Task: Create New Customer with Customer Name: Kirbys Steakhouse, Billing Address Line1: 2427 August Lane, Billing Address Line2:  Shreveport, Billing Address Line3:  Louisiana 71101
Action: Mouse moved to (165, 35)
Screenshot: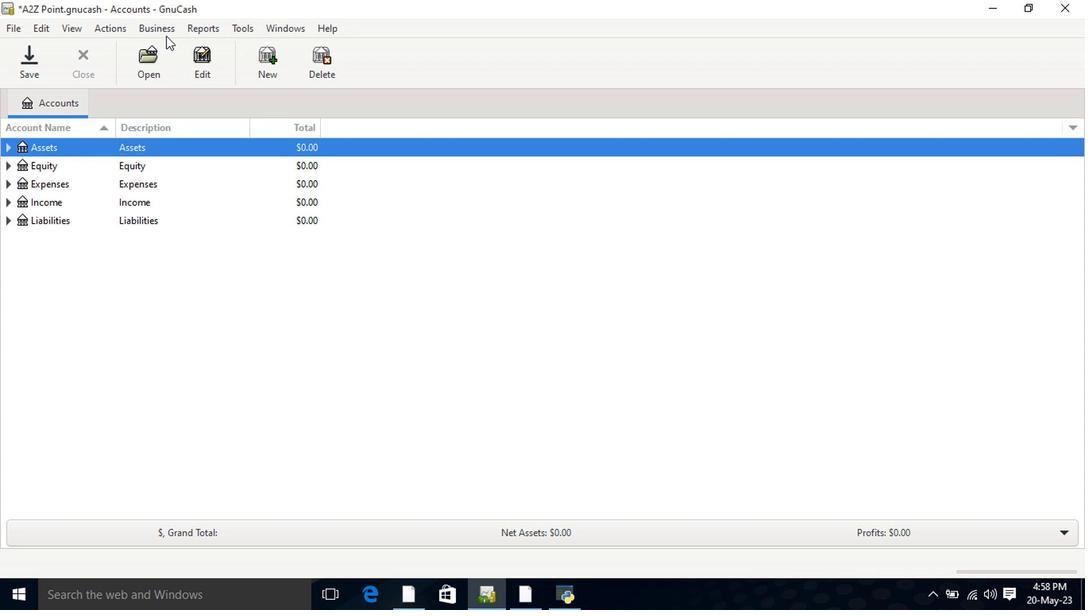
Action: Mouse pressed left at (165, 35)
Screenshot: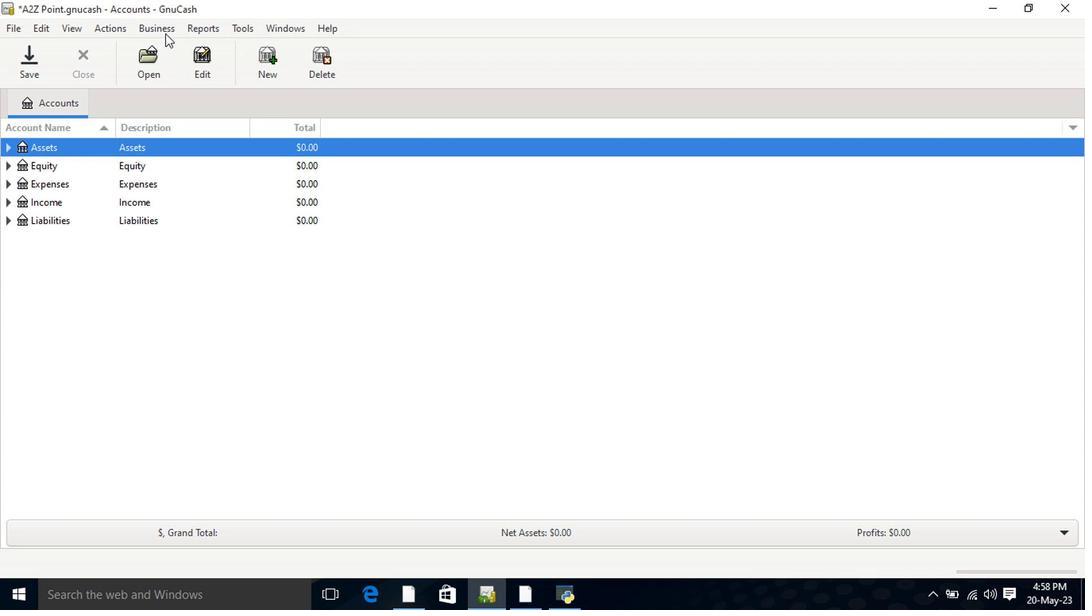 
Action: Mouse moved to (322, 68)
Screenshot: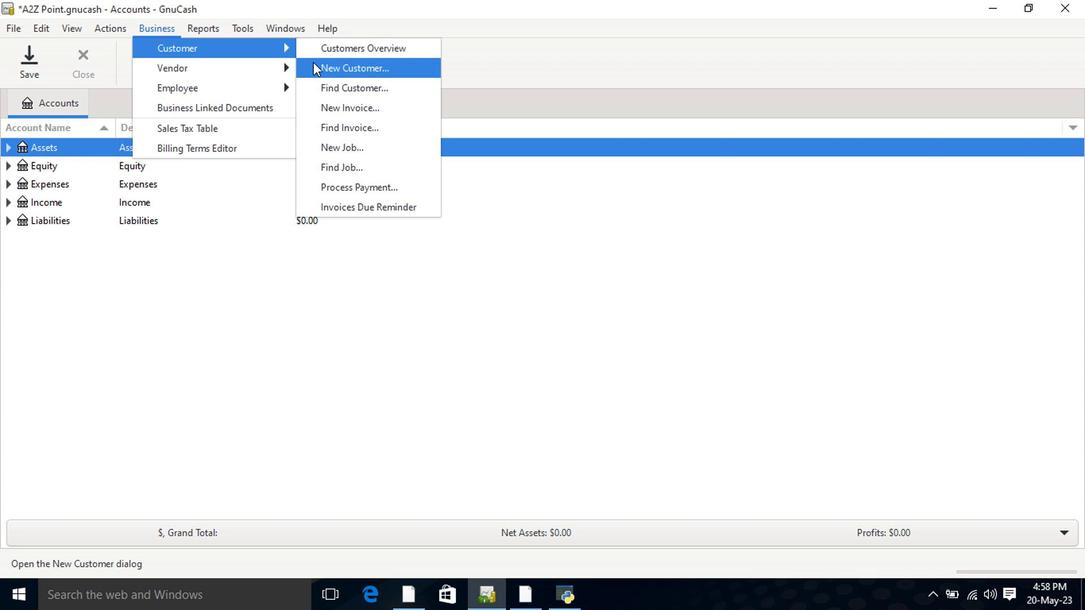 
Action: Mouse pressed left at (322, 68)
Screenshot: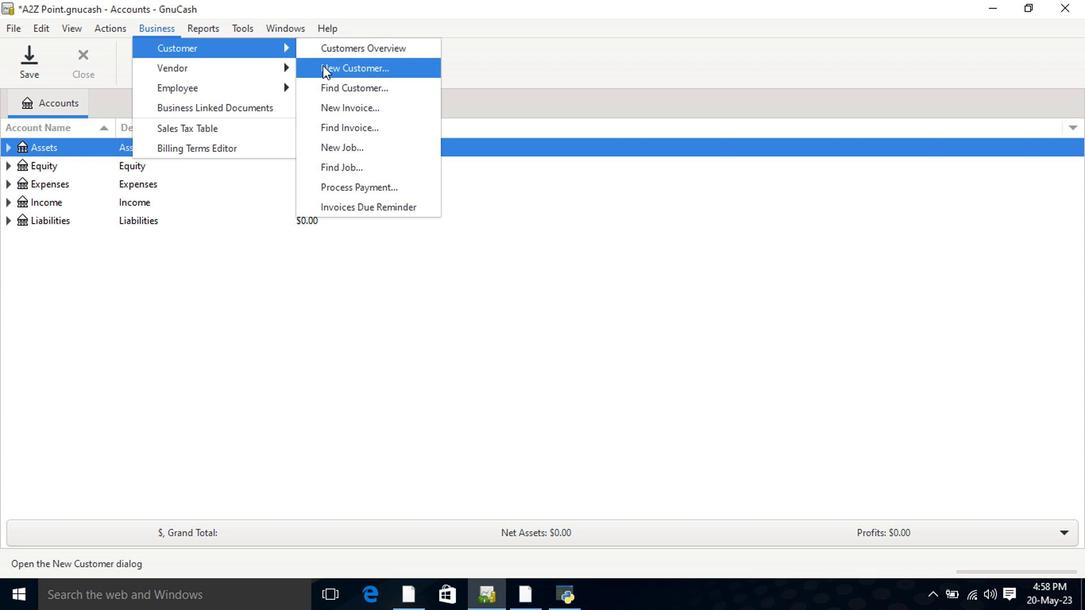 
Action: Mouse moved to (588, 246)
Screenshot: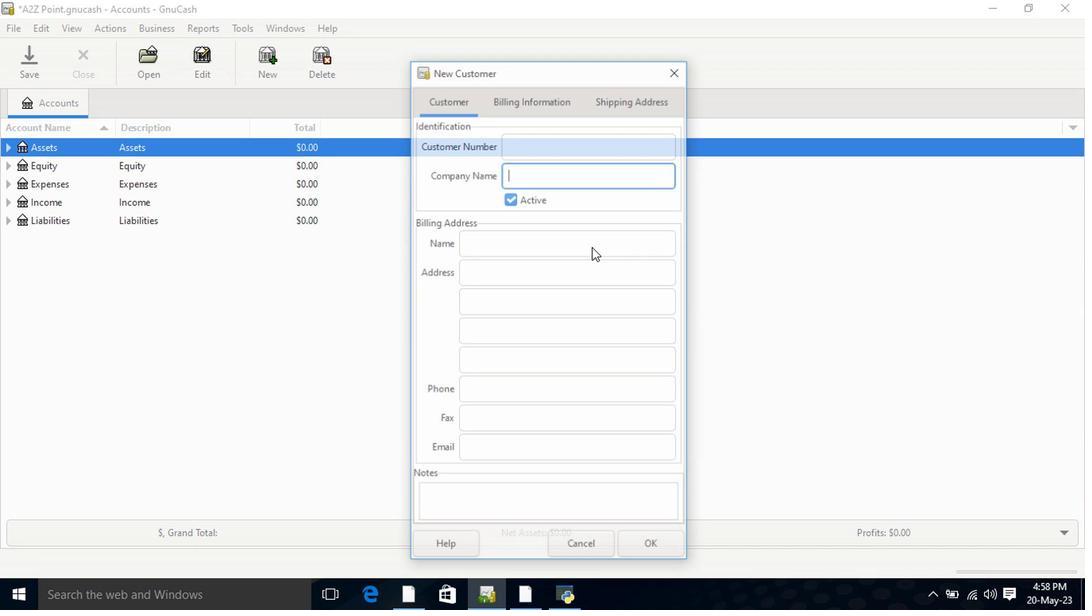 
Action: Key pressed <Key.shift>Kir
Screenshot: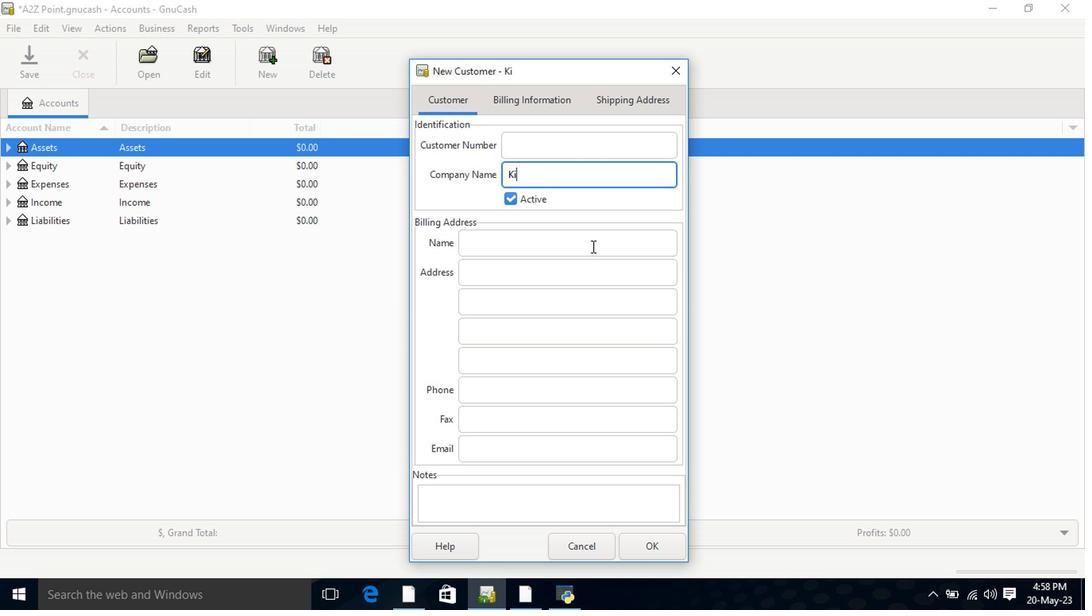 
Action: Mouse moved to (588, 246)
Screenshot: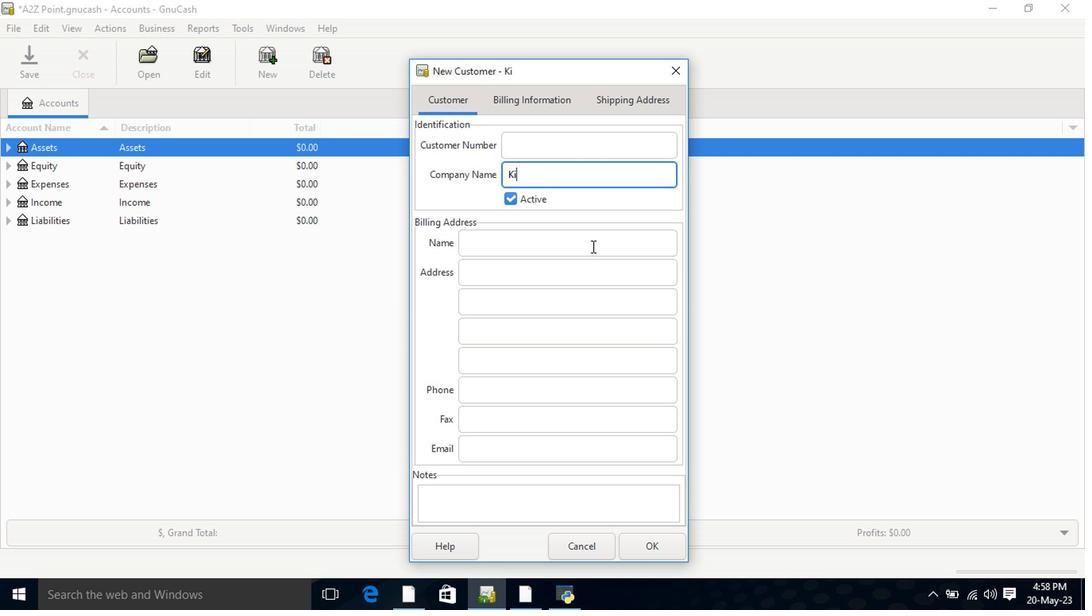 
Action: Key pressed ys<Key.space><Key.shift>Steakhose<Key.tab><Key.tab><Key.tab>2427<Key.space><Key.shift>August<Key.space><Key.shift>N<Key.backspace><Key.shift>Lane<Key.tab><Key.shift><Key.shift><Key.shift><Key.shift><Key.shift><Key.shift><Key.shift><Key.shift><Key.shift>Shreveport<Key.tab><Key.shift>lous<Key.backspace>i<Key.backspace><Key.backspace><Key.backspace><Key.backspace><Key.backspace><Key.shift>Louisiana<Key.space>71101
Screenshot: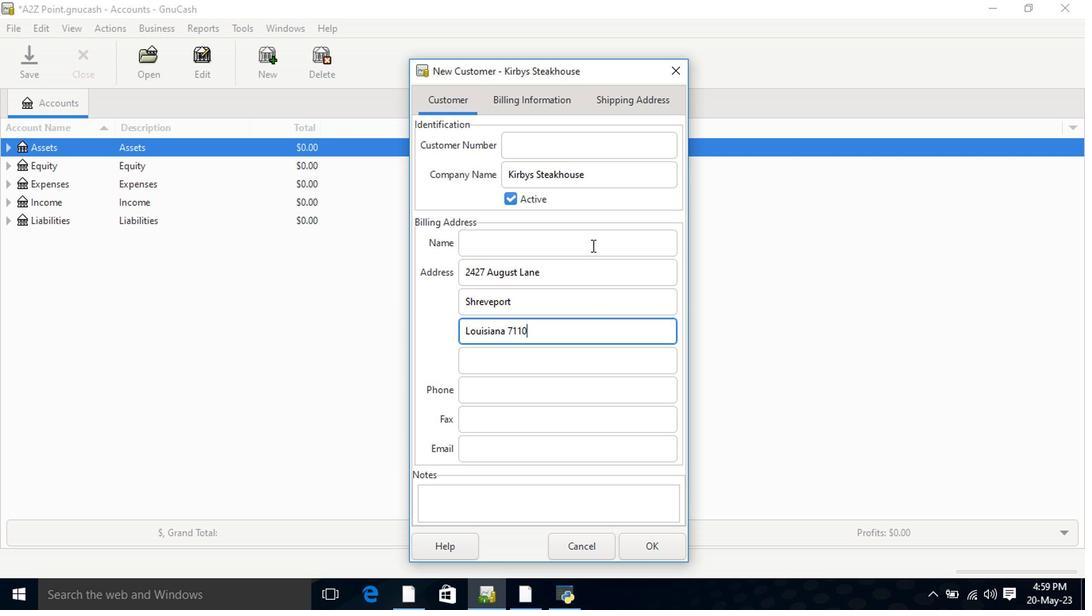 
Action: Mouse moved to (656, 566)
Screenshot: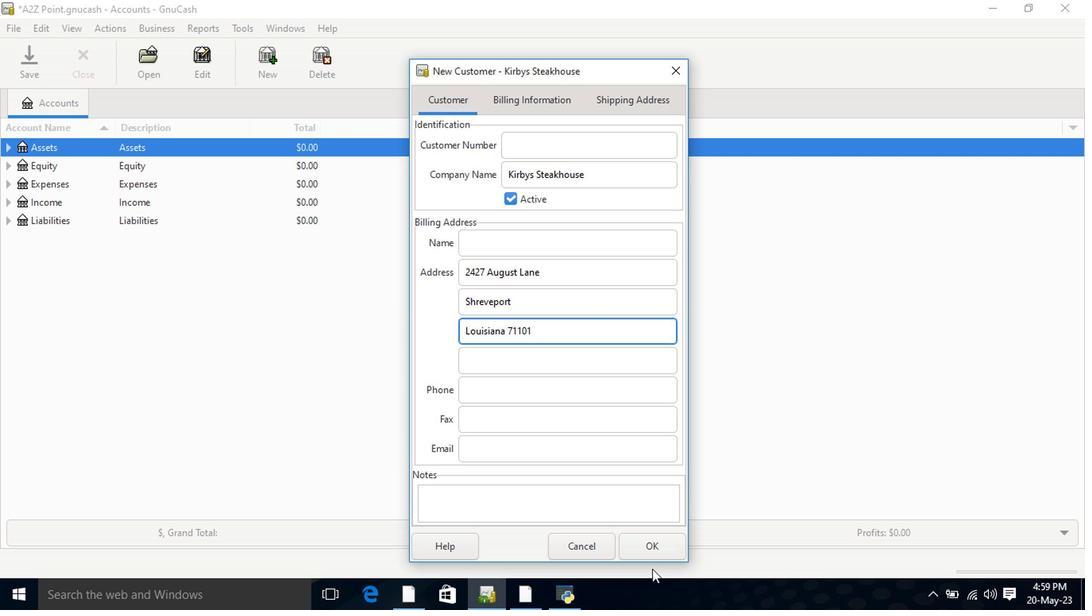 
Action: Mouse pressed left at (654, 572)
Screenshot: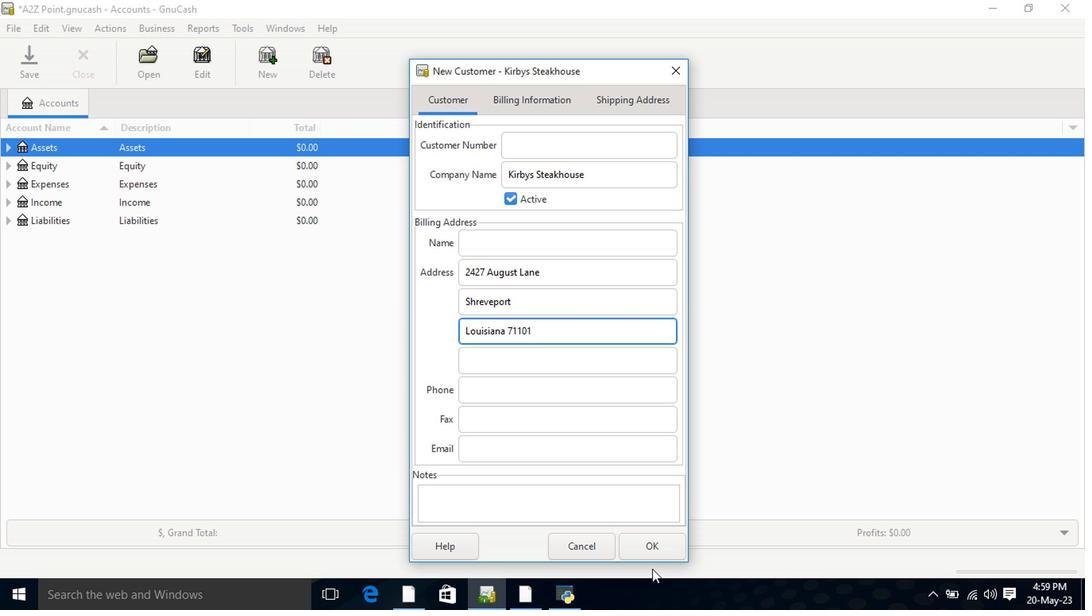
Action: Mouse moved to (649, 514)
Screenshot: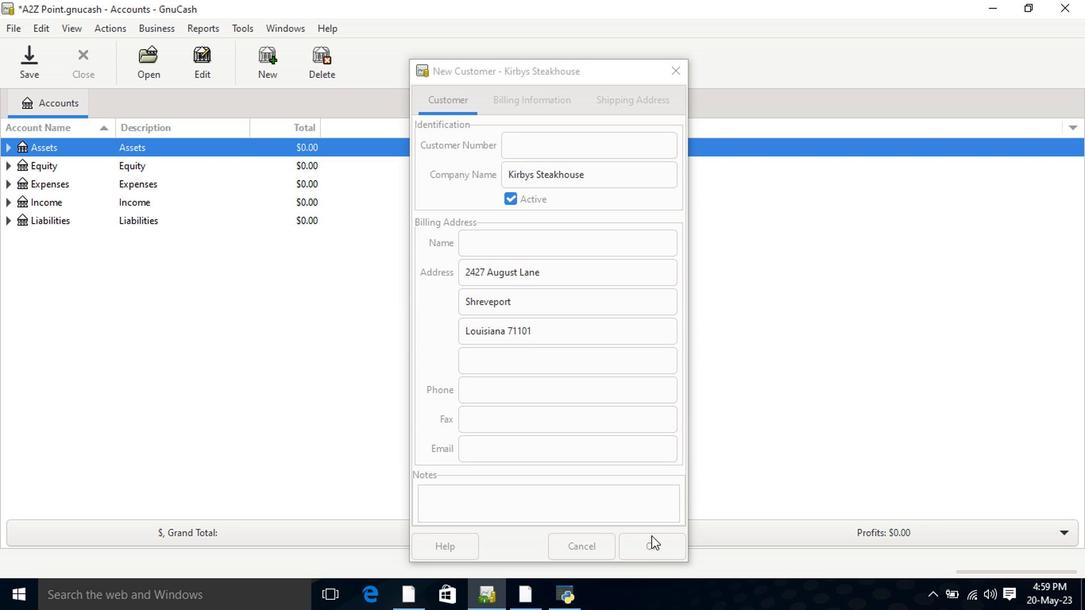 
Action: Mouse pressed left at (649, 514)
Screenshot: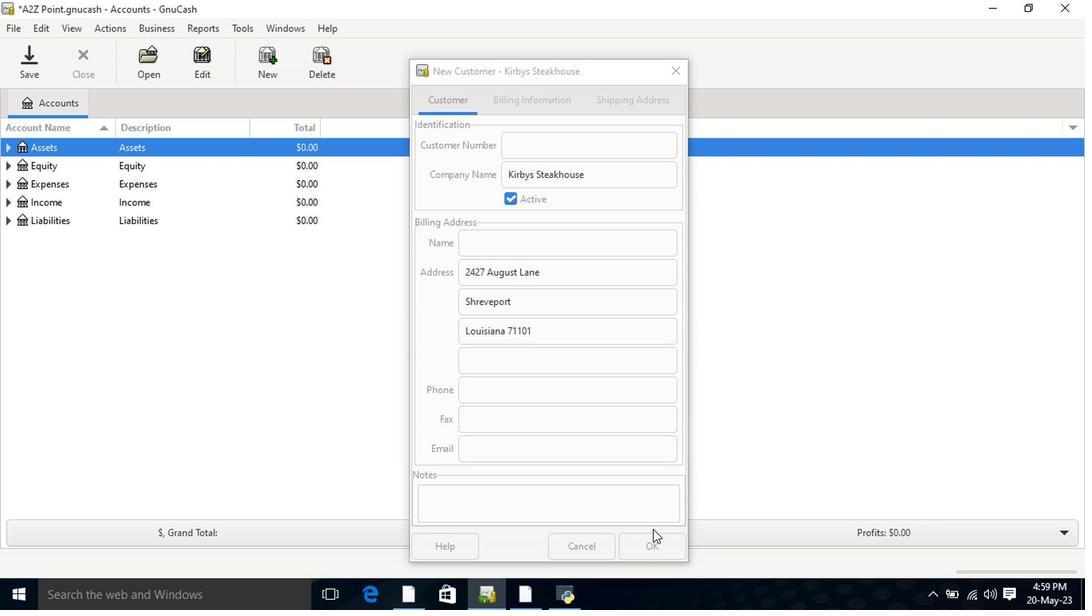 
Action: Mouse moved to (649, 540)
Screenshot: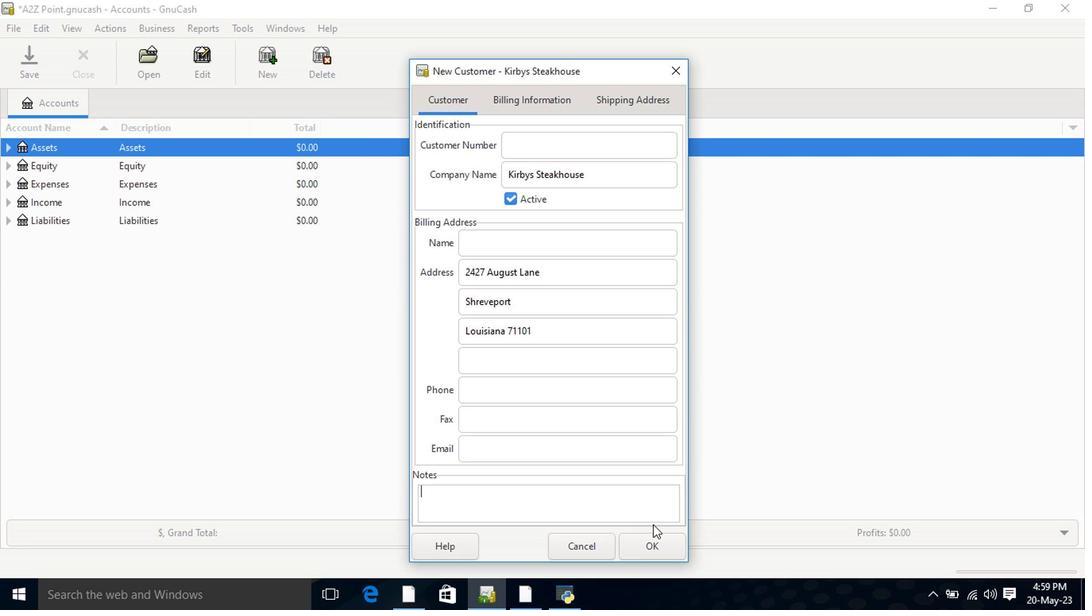 
